 Task: Add an event with the title Casual Webinar: Content Creation and Curation Strategies for Social Media, date '2023/10/11', time 9:15 AM to 11:15 AM, logged in from the account softage.3@softage.netand send the event invitation to softage.10@softage.net and softage.1@softage.net. Set a reminder for the event 30 minutes before
Action: Mouse moved to (105, 113)
Screenshot: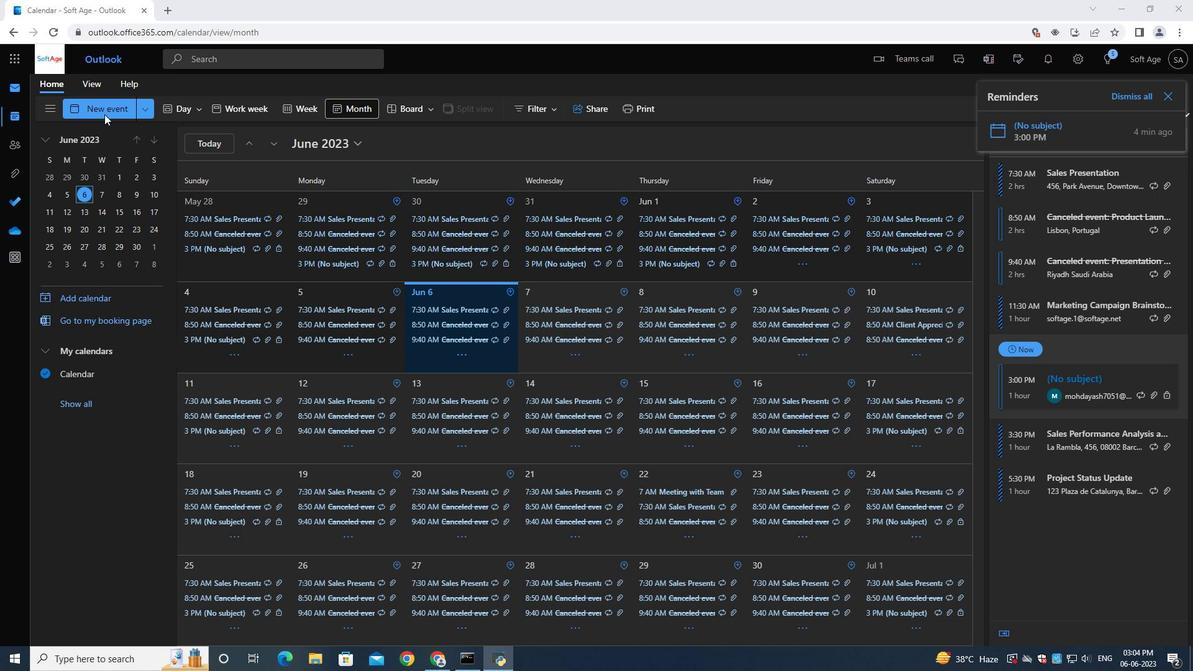 
Action: Mouse pressed left at (105, 113)
Screenshot: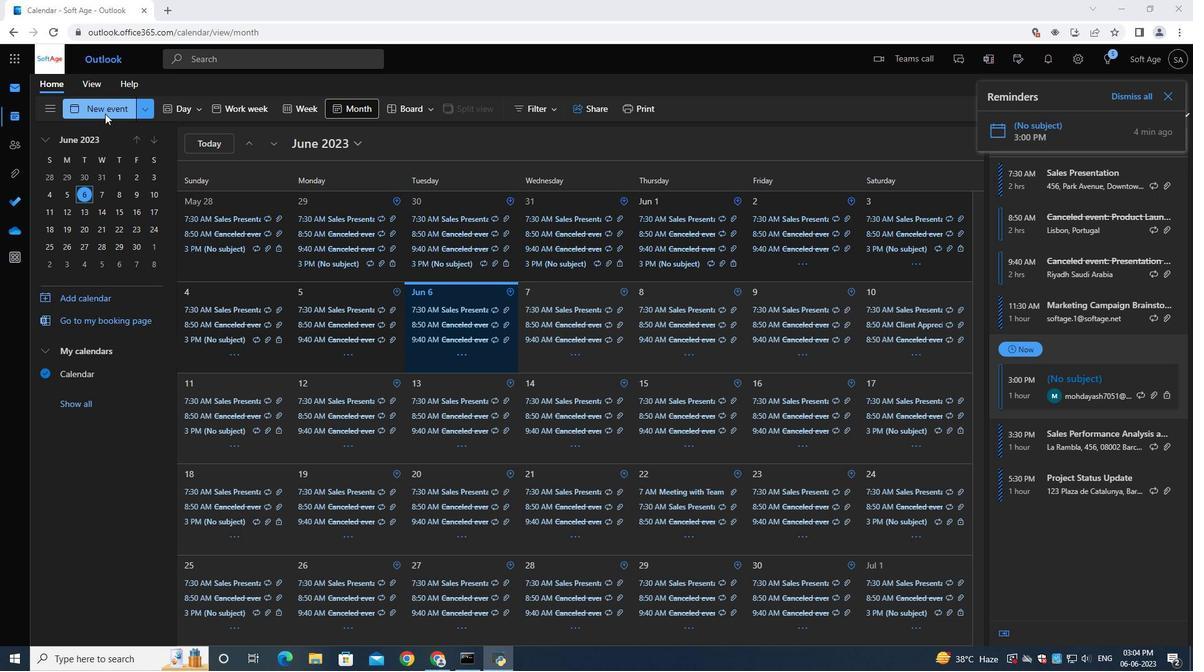 
Action: Mouse moved to (397, 187)
Screenshot: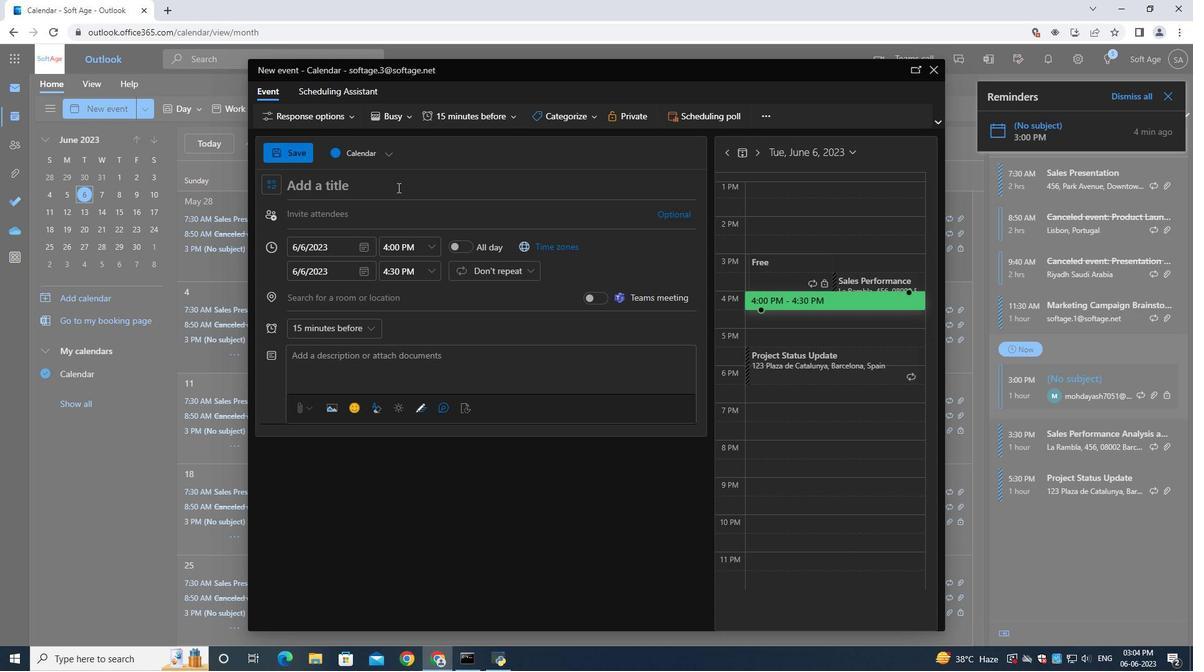 
Action: Mouse pressed left at (397, 187)
Screenshot: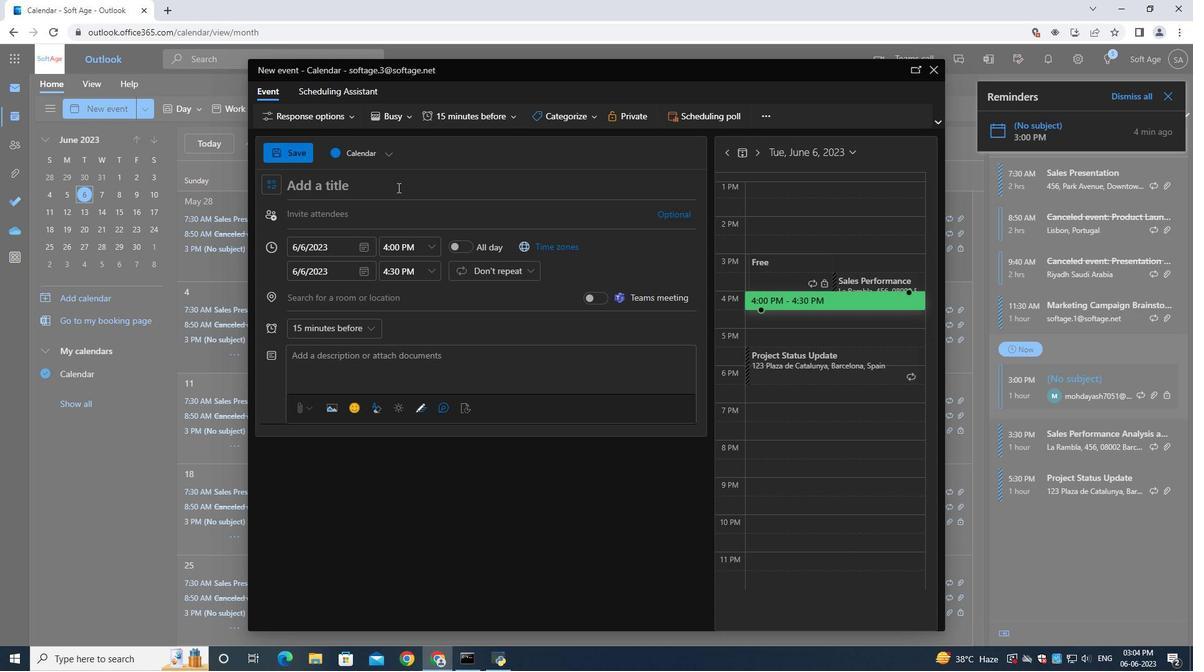
Action: Mouse moved to (397, 188)
Screenshot: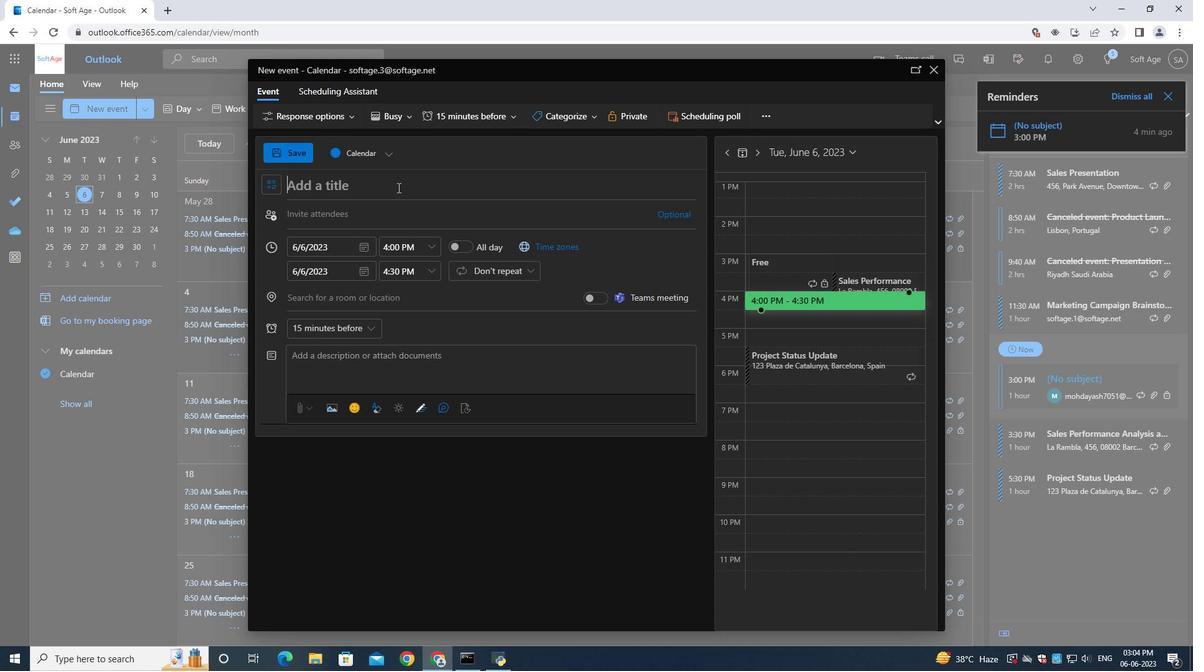
Action: Key pressed <Key.shift>Casual<Key.space><Key.shift>Webinar<Key.shift_r><Key.shift_r><Key.shift_r><Key.shift_r><Key.shift_r><Key.shift_r><Key.shift_r><Key.shift_r><Key.shift_r><Key.shift_r><Key.shift_r><Key.shift_r><Key.shift_r><Key.shift_r><Key.shift_r><Key.shift_r>:<Key.space><Key.shift>Content<Key.space><Key.shift>Creation<Key.space>and<Key.space><Key.shift><Key.shift><Key.shift><Key.shift><Key.shift><Key.shift>Curation<Key.space><Key.shift>Strategies<Key.space>for<Key.space><Key.shift>Social<Key.space><Key.shift>Mea<Key.backspace>dia
Screenshot: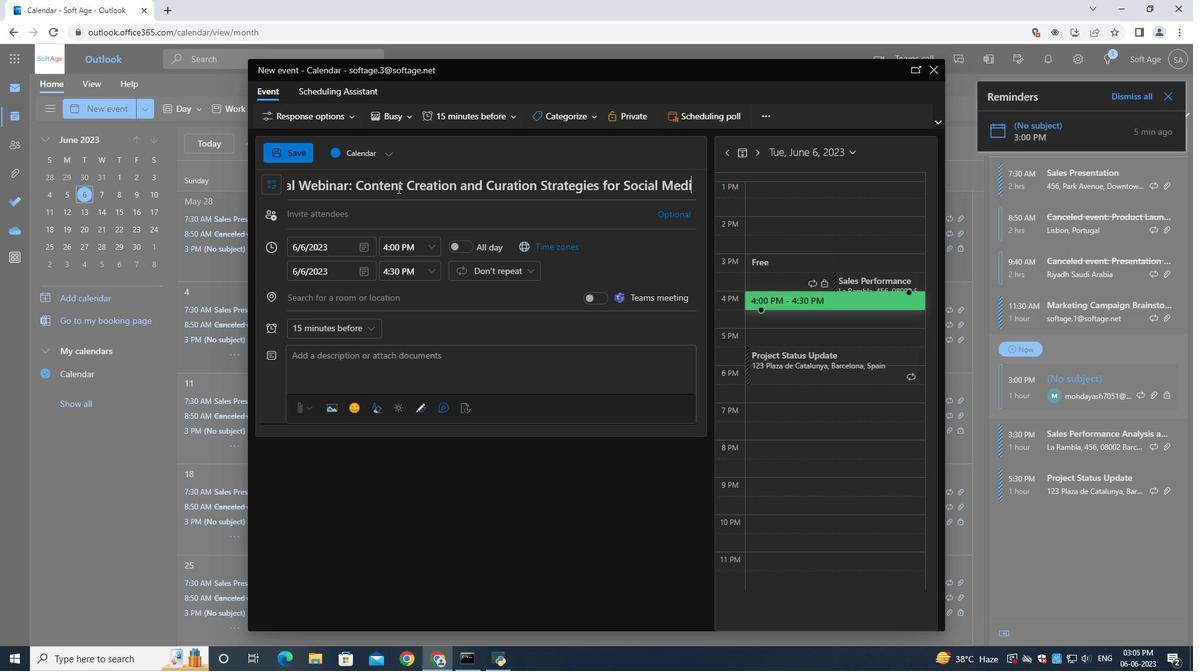 
Action: Mouse moved to (358, 247)
Screenshot: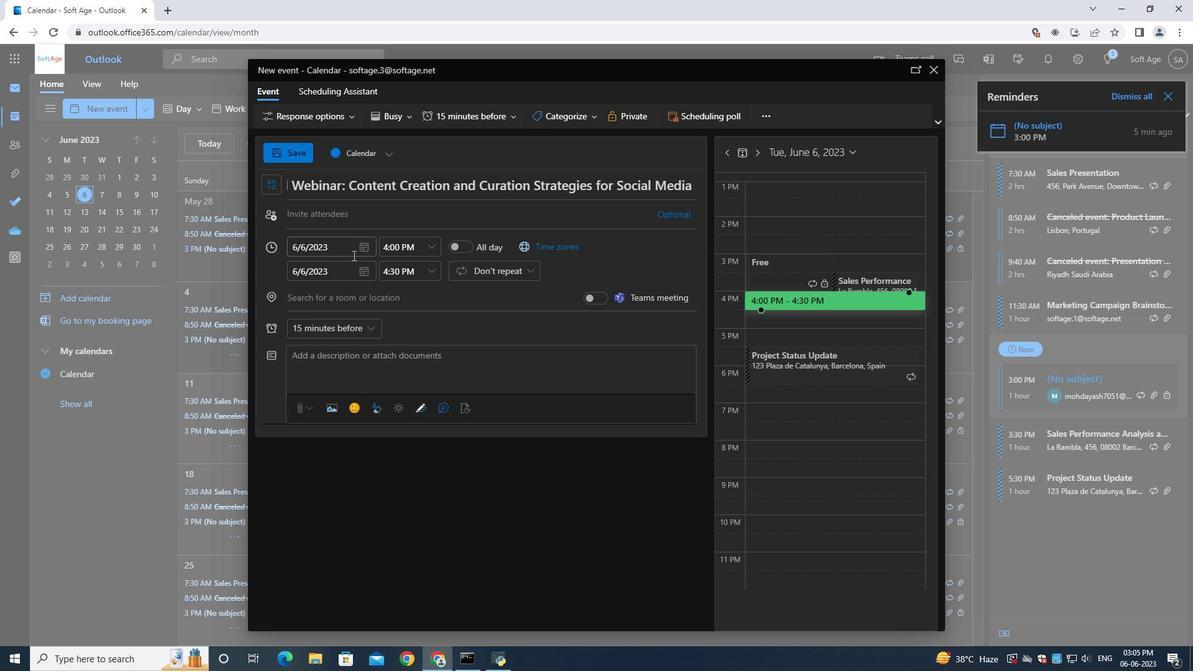 
Action: Mouse pressed left at (358, 247)
Screenshot: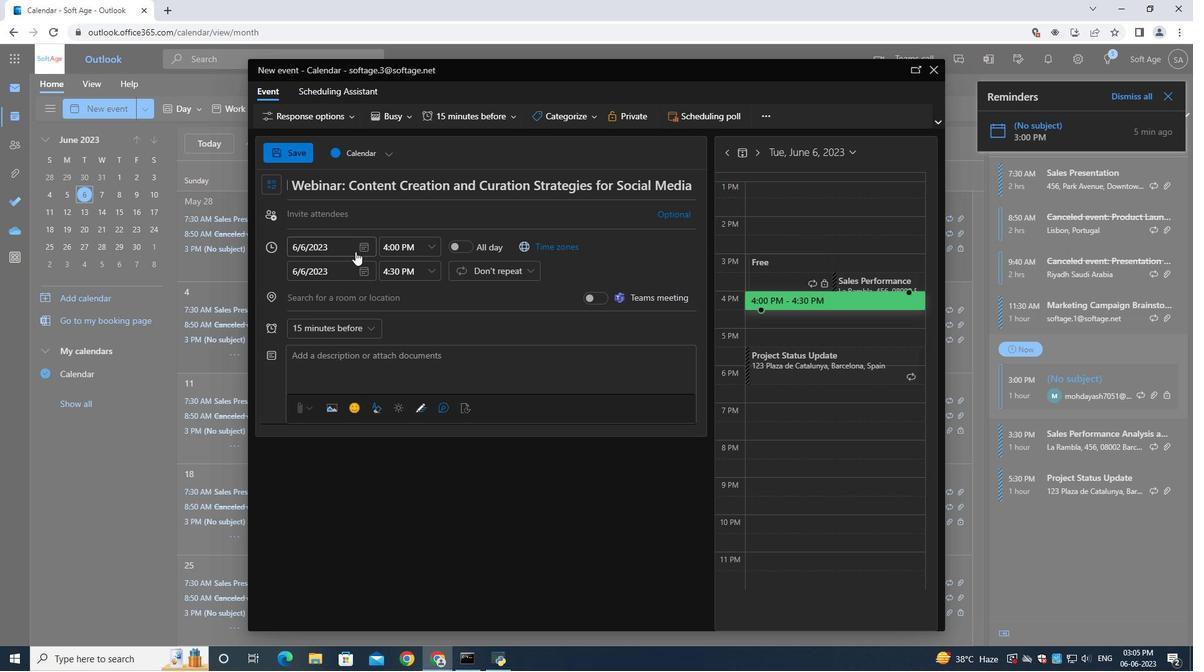
Action: Mouse moved to (405, 278)
Screenshot: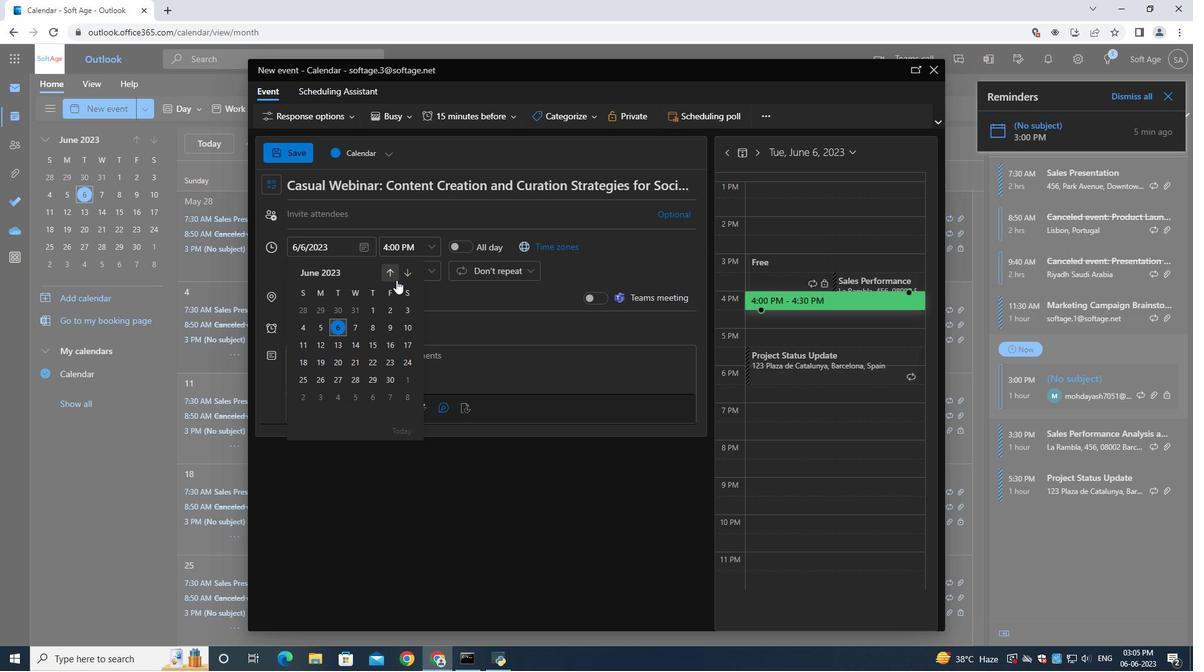 
Action: Mouse pressed left at (405, 278)
Screenshot: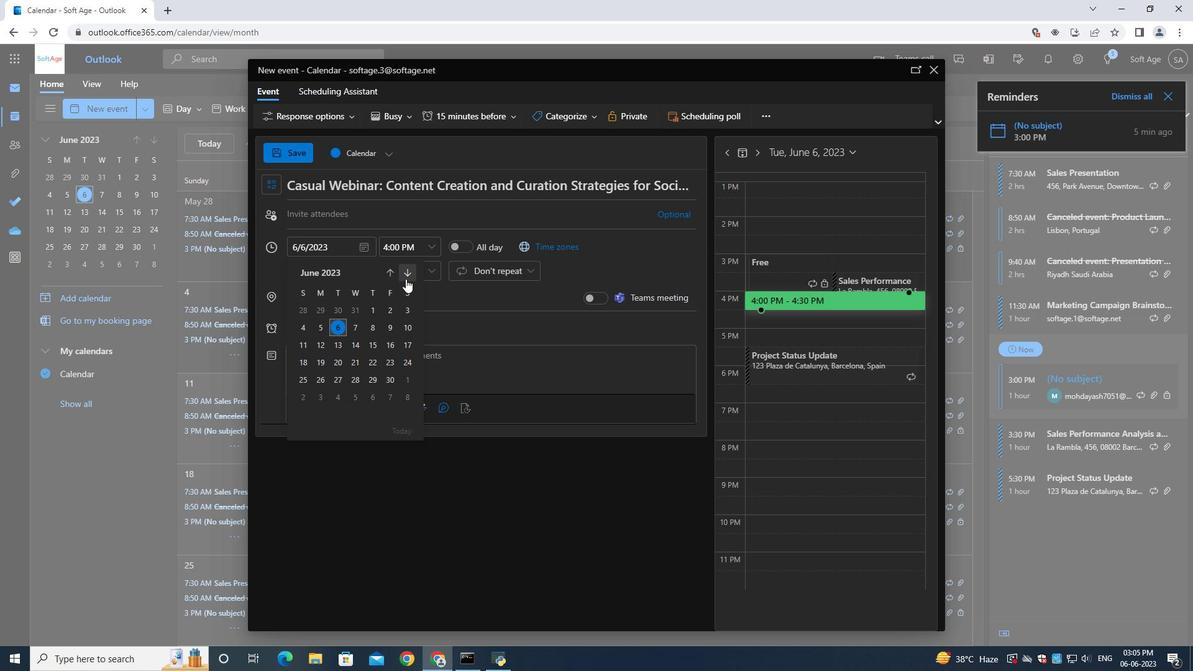
Action: Mouse pressed left at (405, 278)
Screenshot: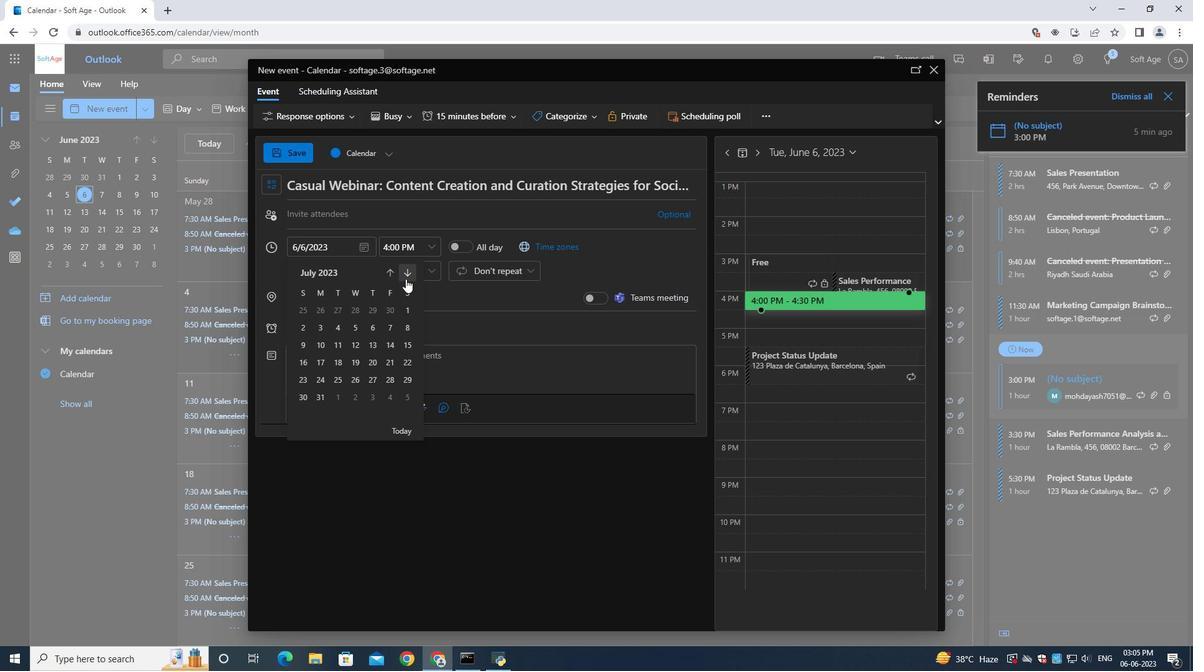 
Action: Mouse moved to (405, 278)
Screenshot: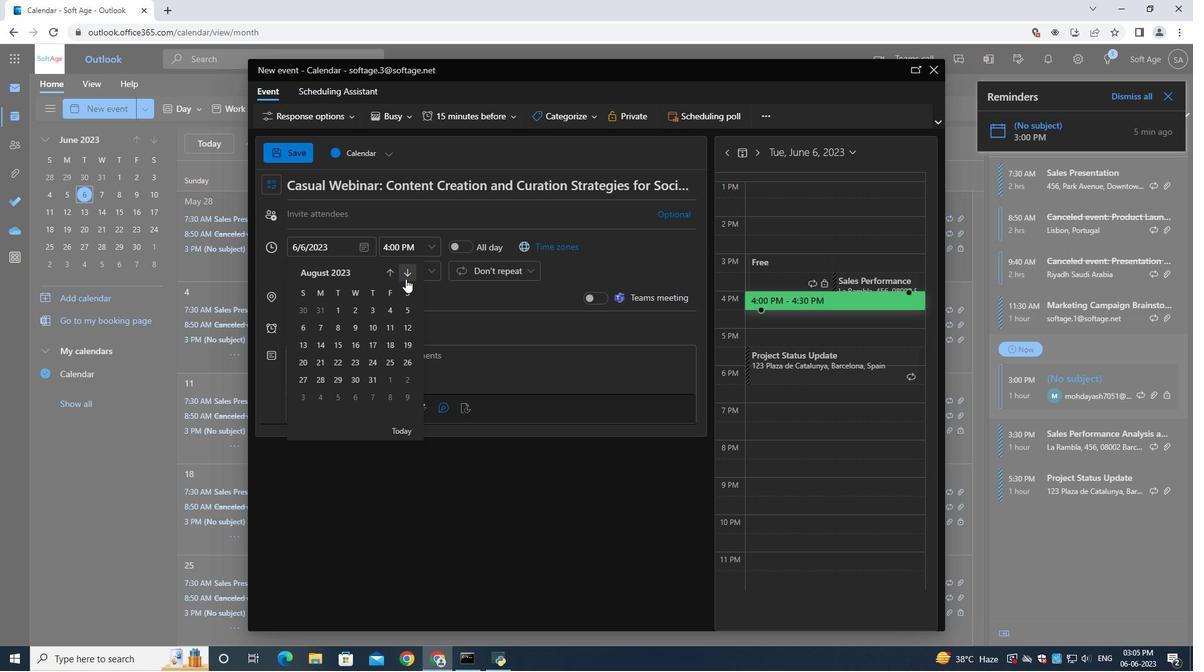 
Action: Mouse pressed left at (405, 278)
Screenshot: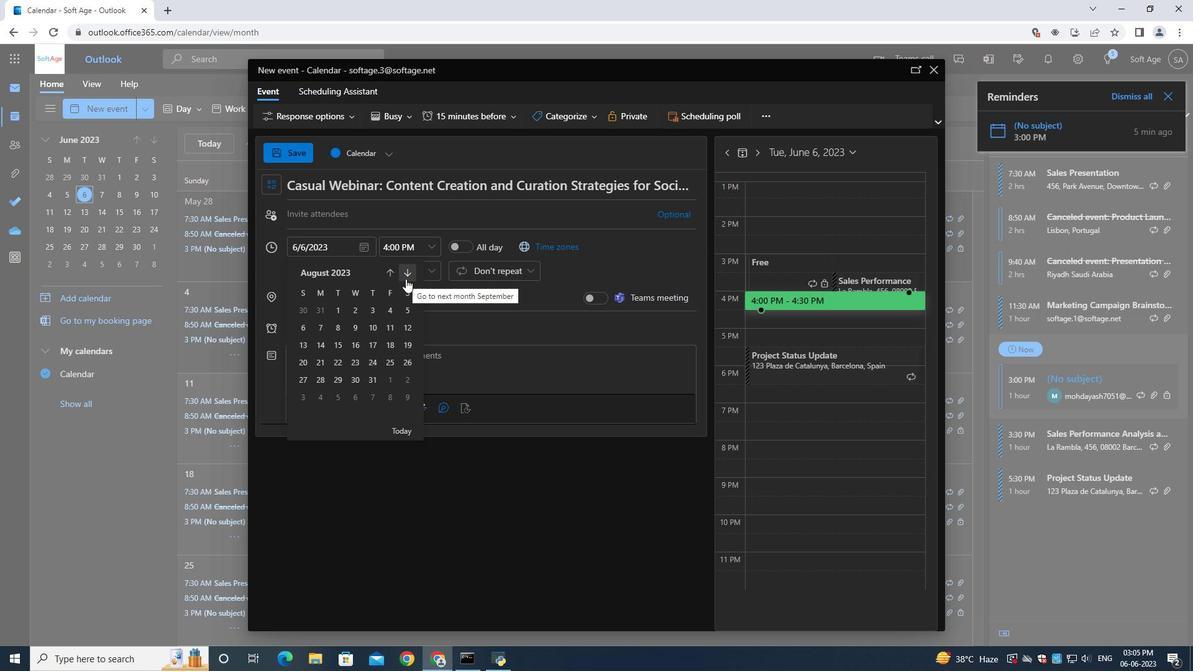 
Action: Mouse pressed left at (405, 278)
Screenshot: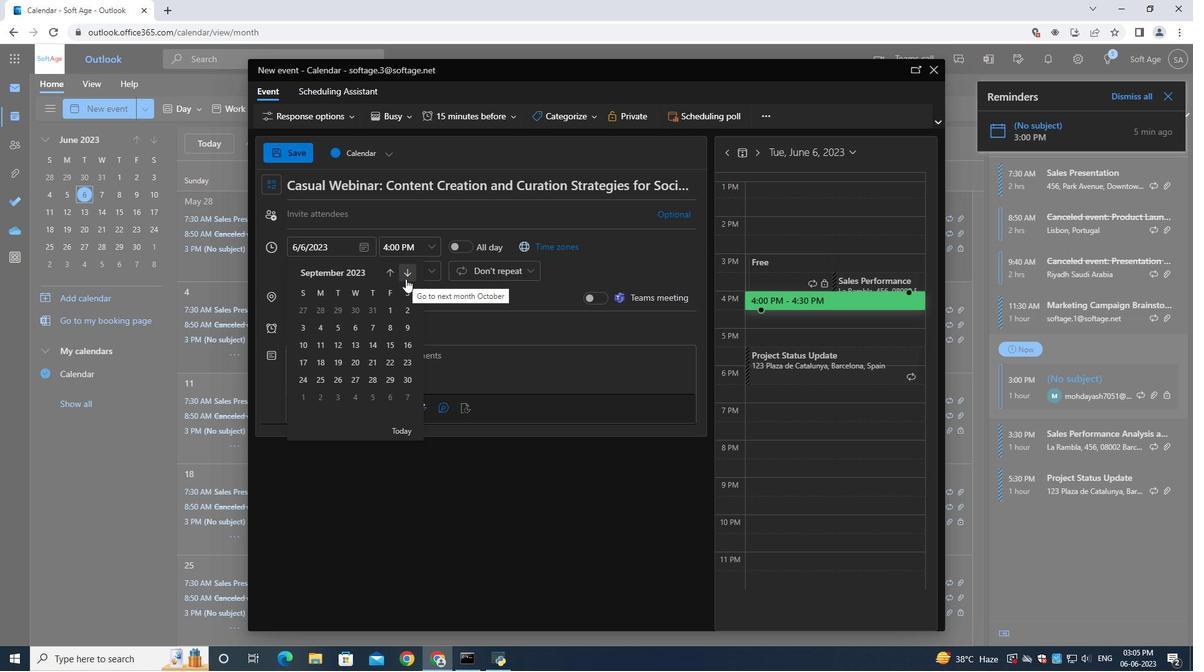 
Action: Mouse moved to (354, 327)
Screenshot: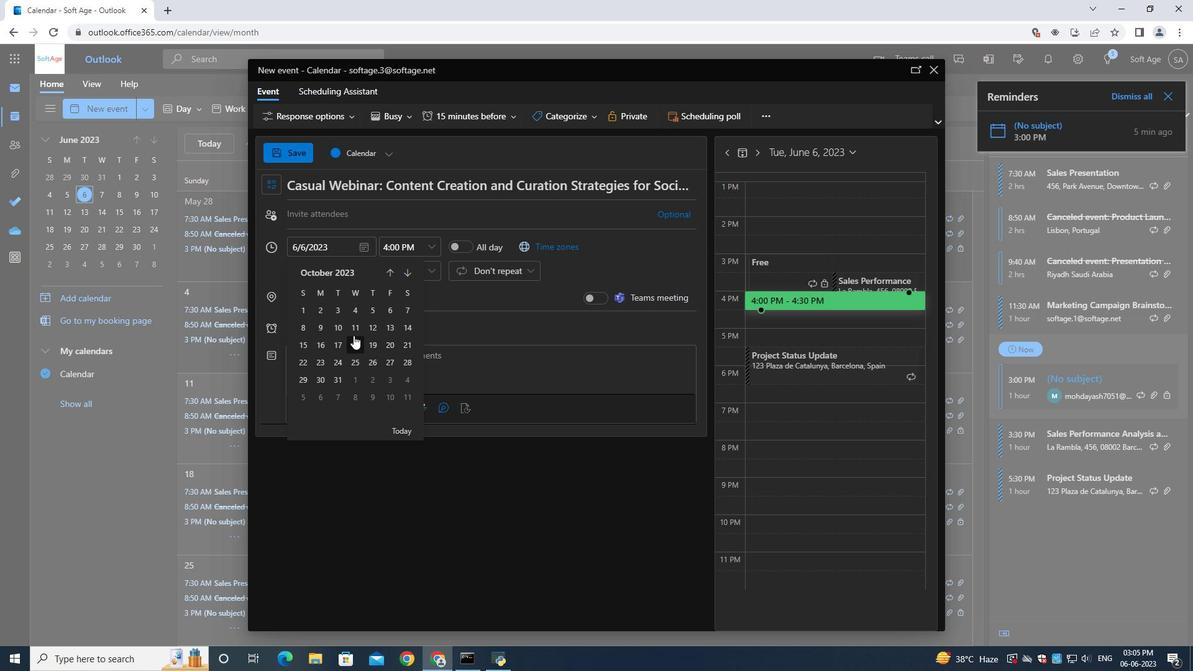 
Action: Mouse pressed left at (354, 327)
Screenshot: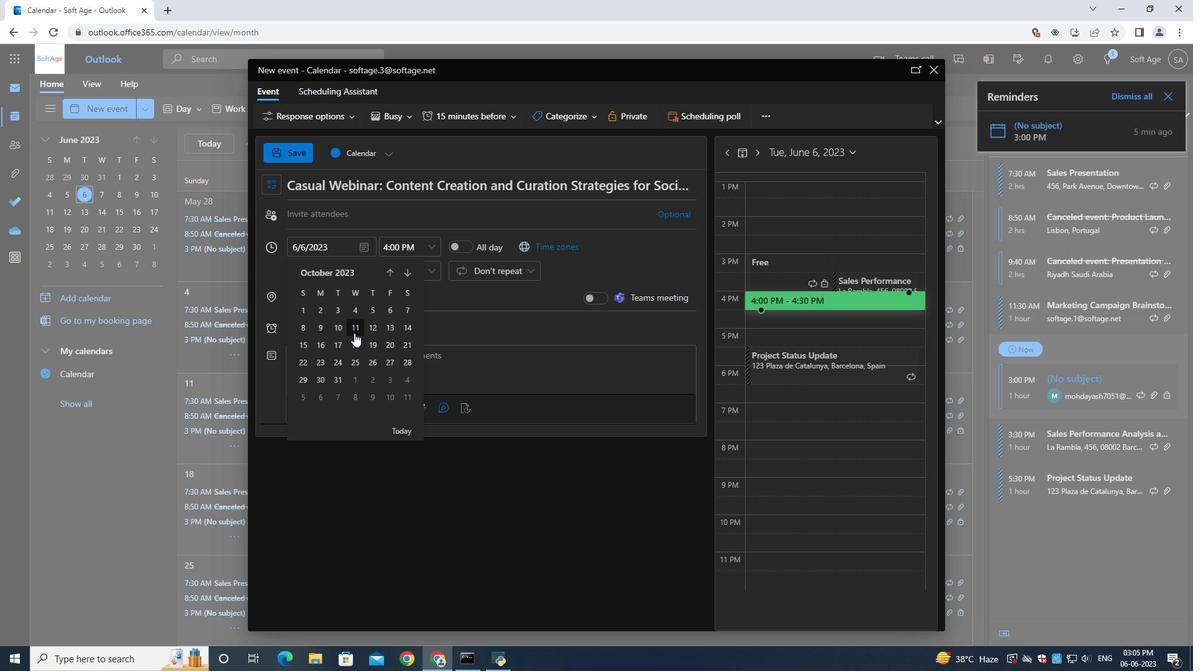 
Action: Mouse moved to (399, 251)
Screenshot: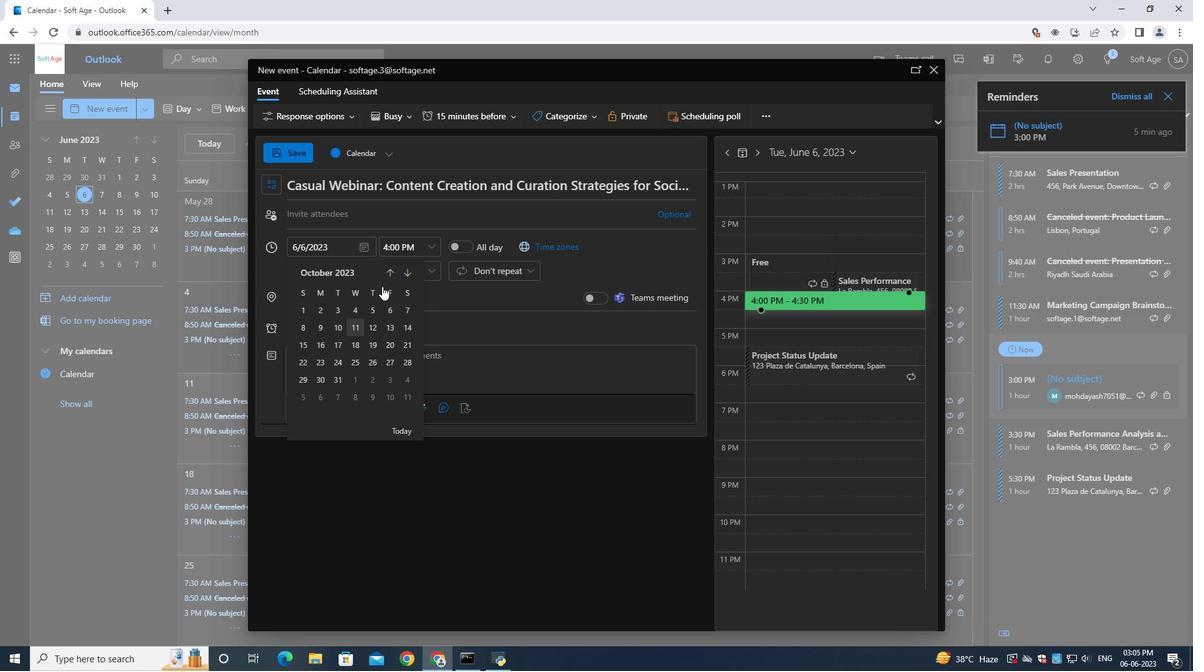 
Action: Mouse pressed left at (399, 251)
Screenshot: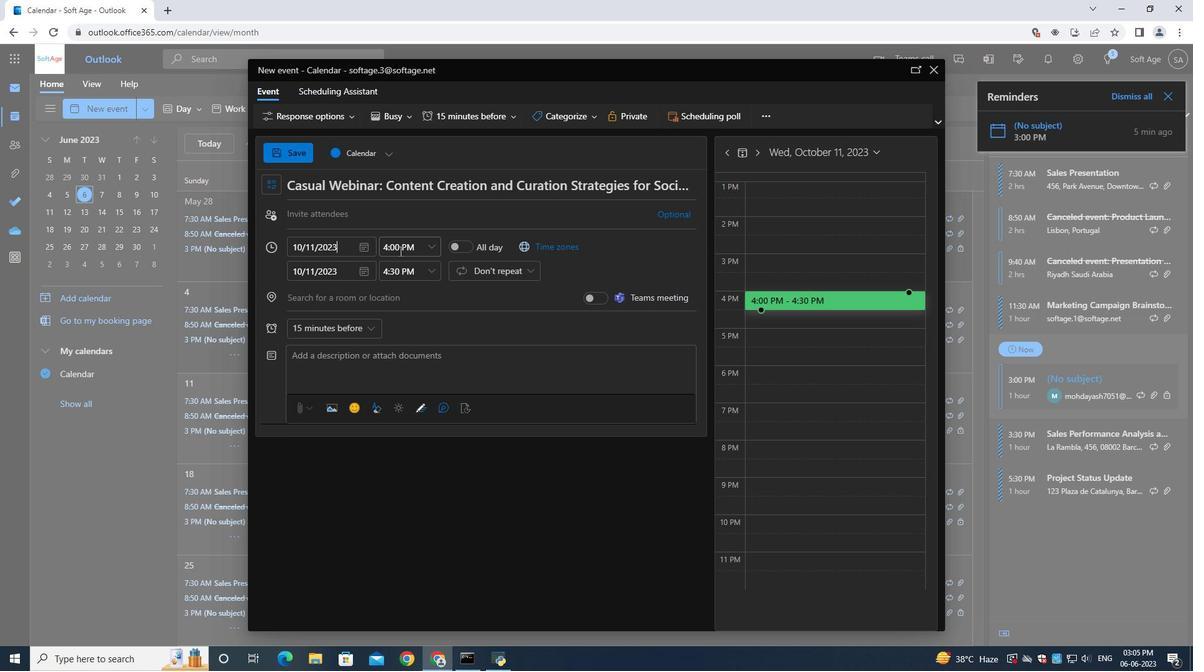 
Action: Key pressed 9<Key.shift_r>:15<Key.shift>AM
Screenshot: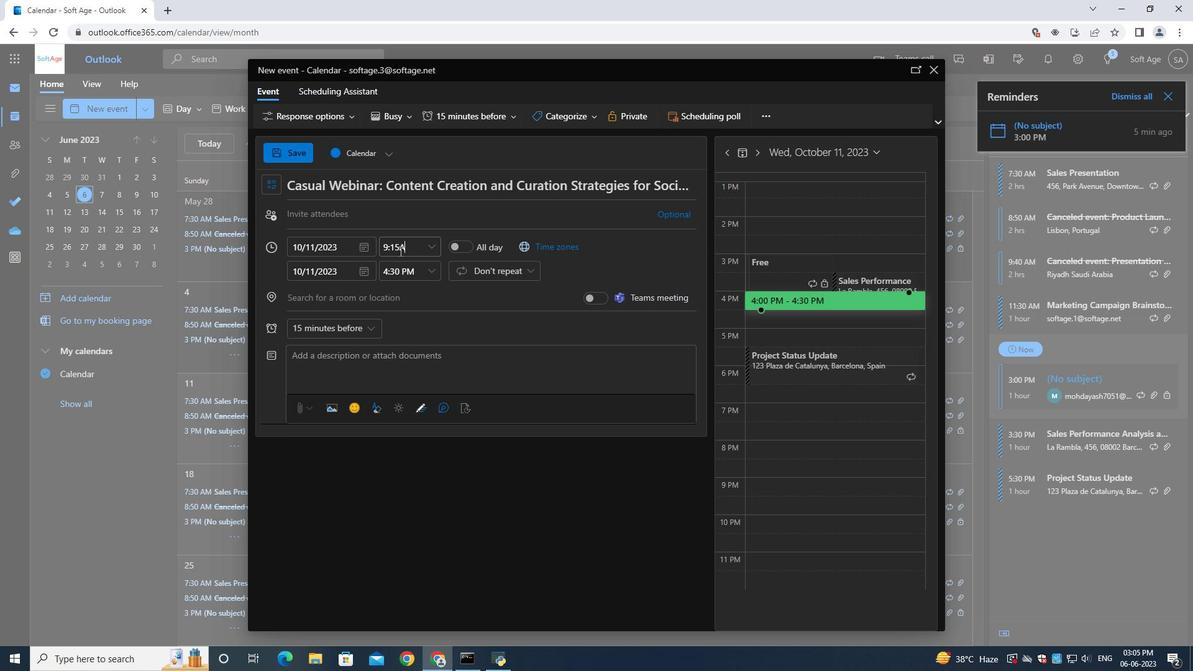 
Action: Mouse moved to (395, 269)
Screenshot: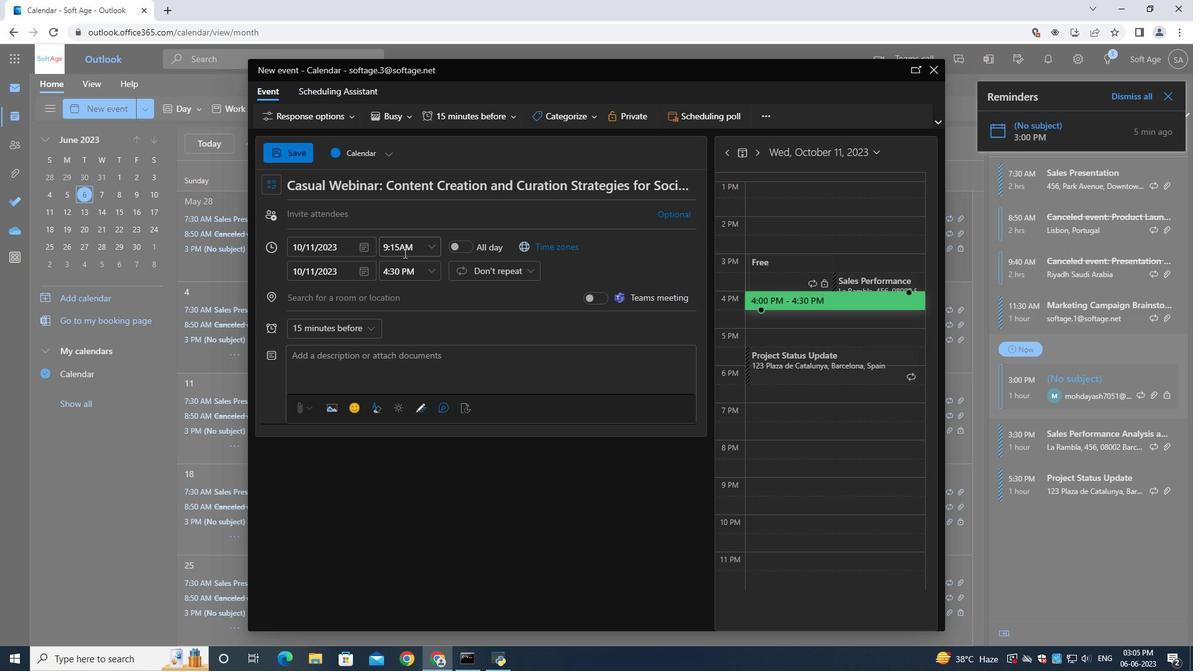 
Action: Mouse pressed left at (395, 269)
Screenshot: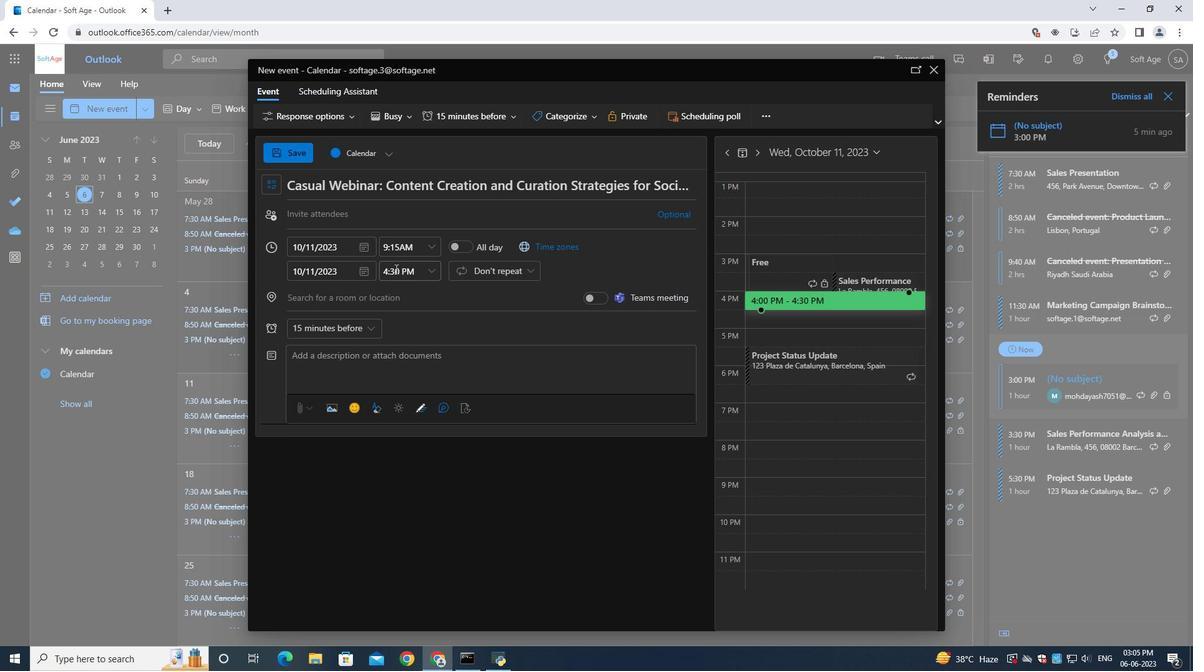 
Action: Mouse moved to (396, 269)
Screenshot: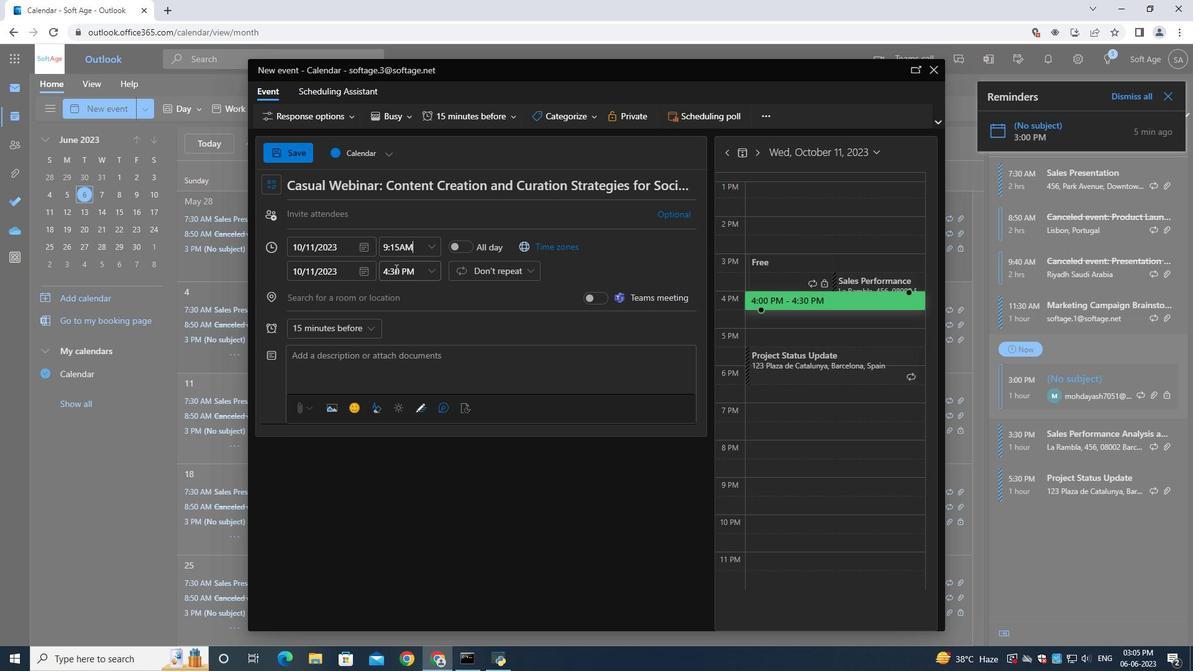 
Action: Key pressed 11<Key.shift_r>:15<Key.shift>AM
Screenshot: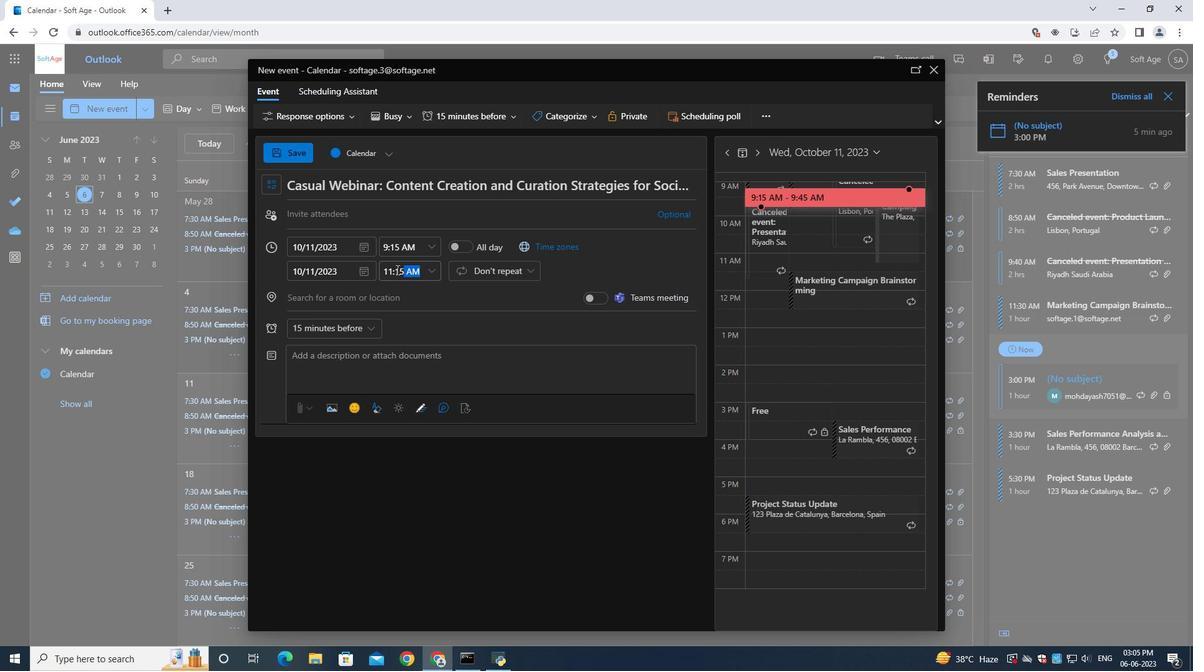 
Action: Mouse moved to (331, 213)
Screenshot: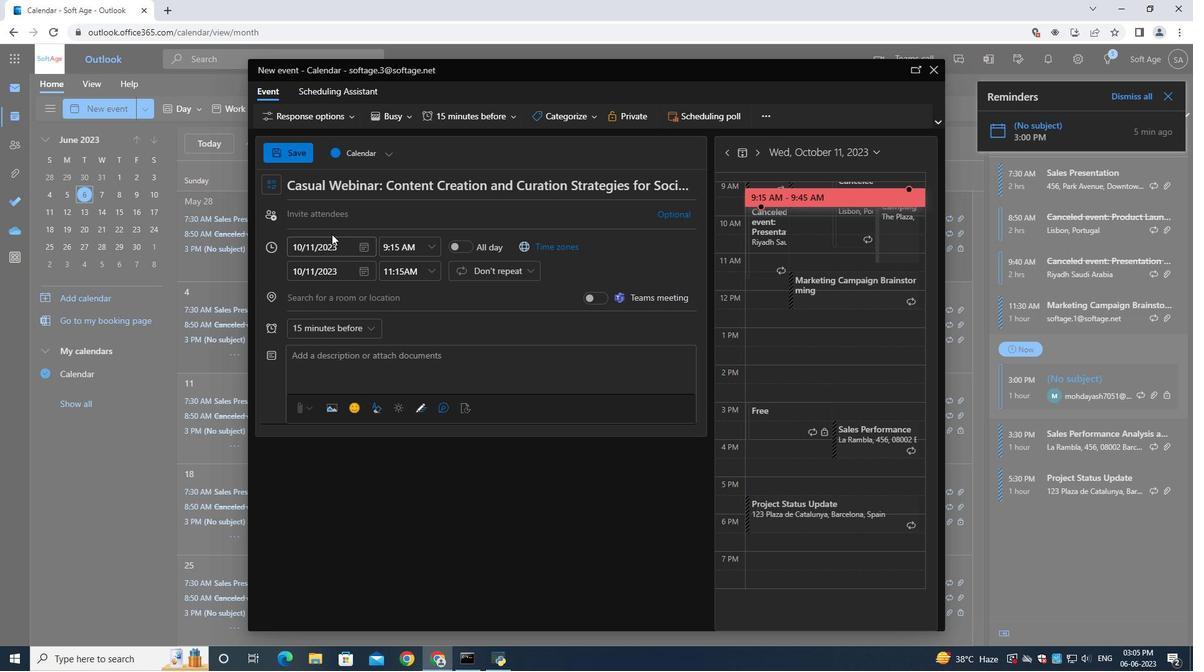 
Action: Mouse pressed left at (331, 213)
Screenshot: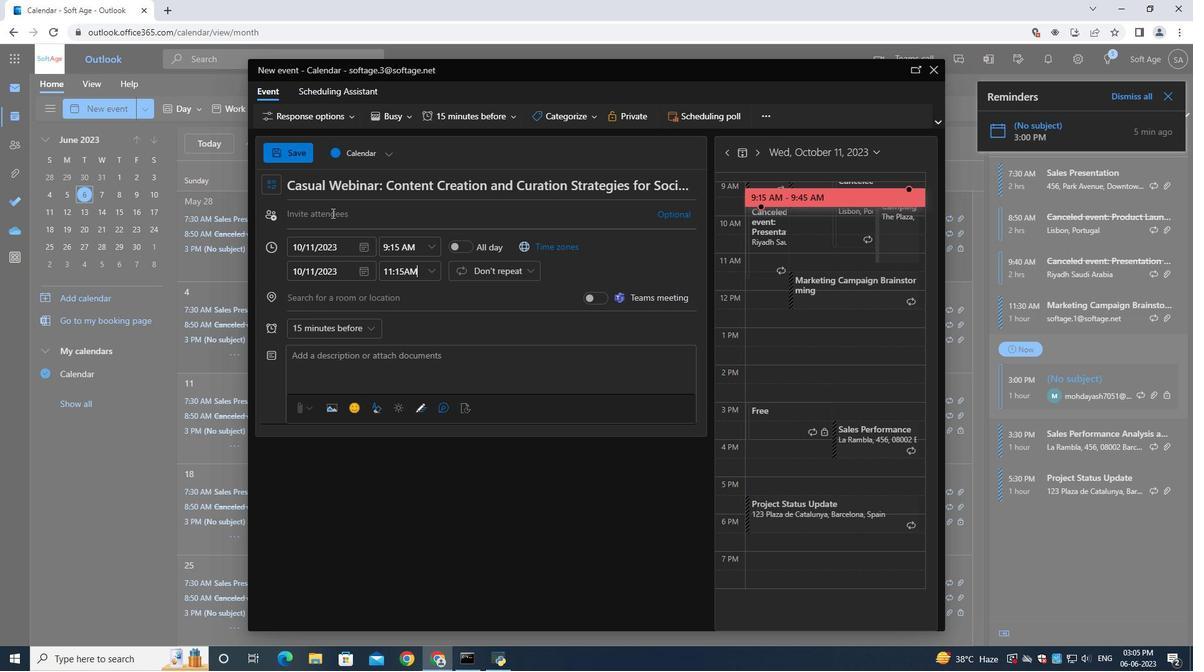 
Action: Mouse moved to (334, 215)
Screenshot: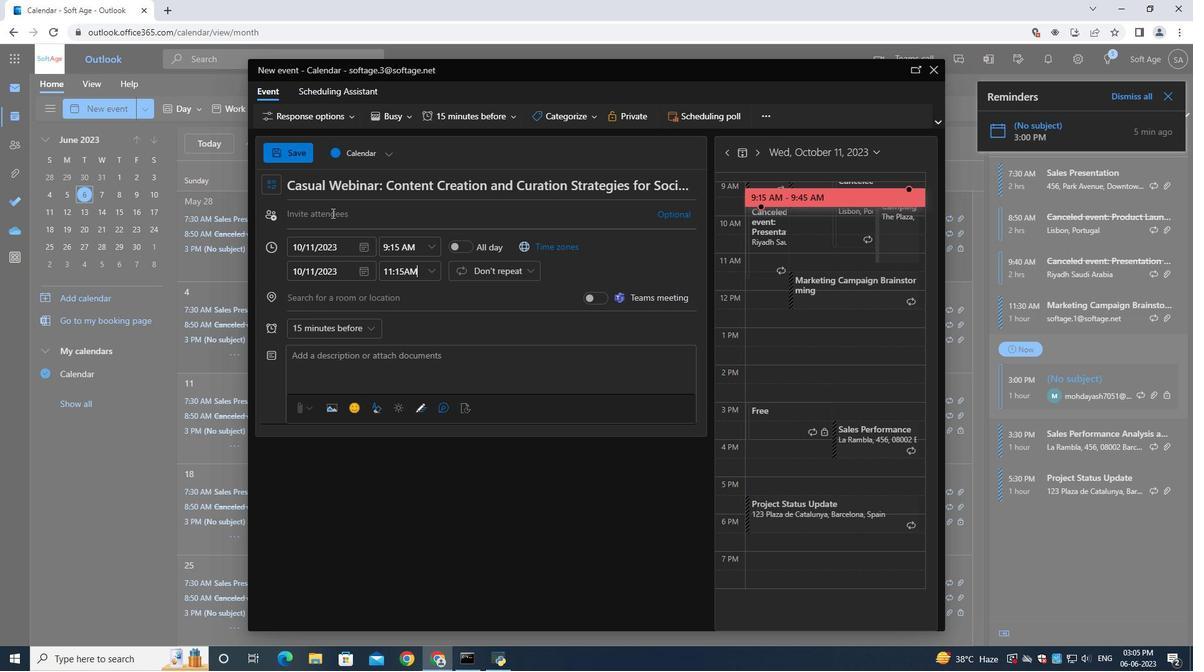 
Action: Key pressed softage.10<Key.shift>@softage.net
Screenshot: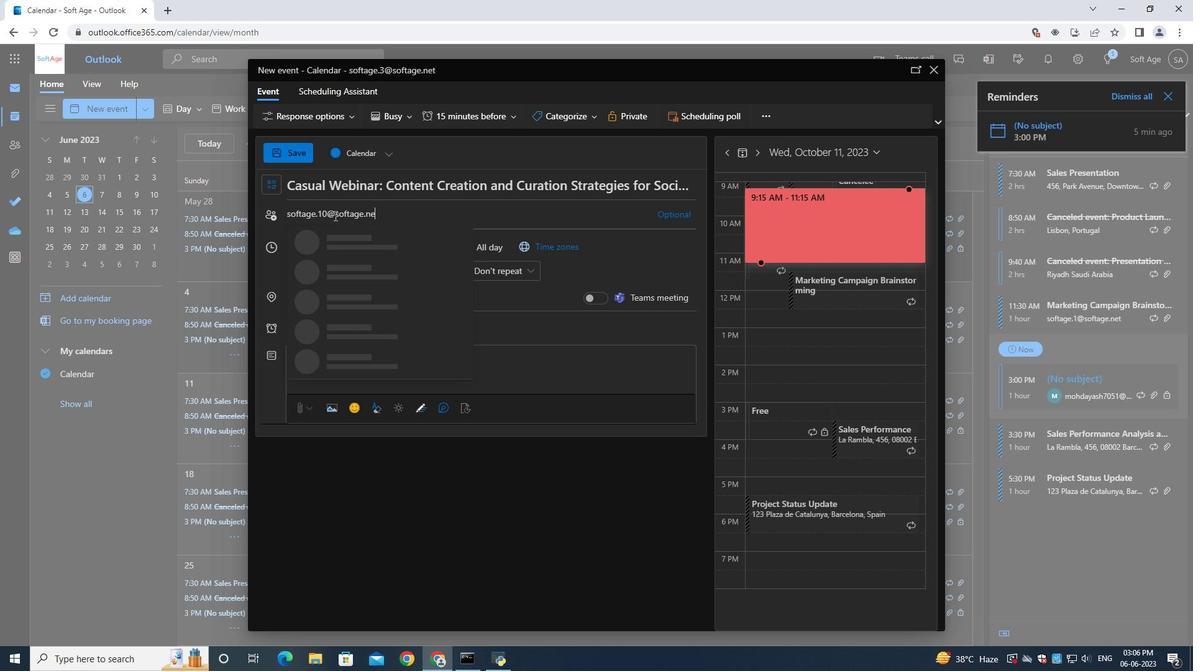 
Action: Mouse moved to (352, 249)
Screenshot: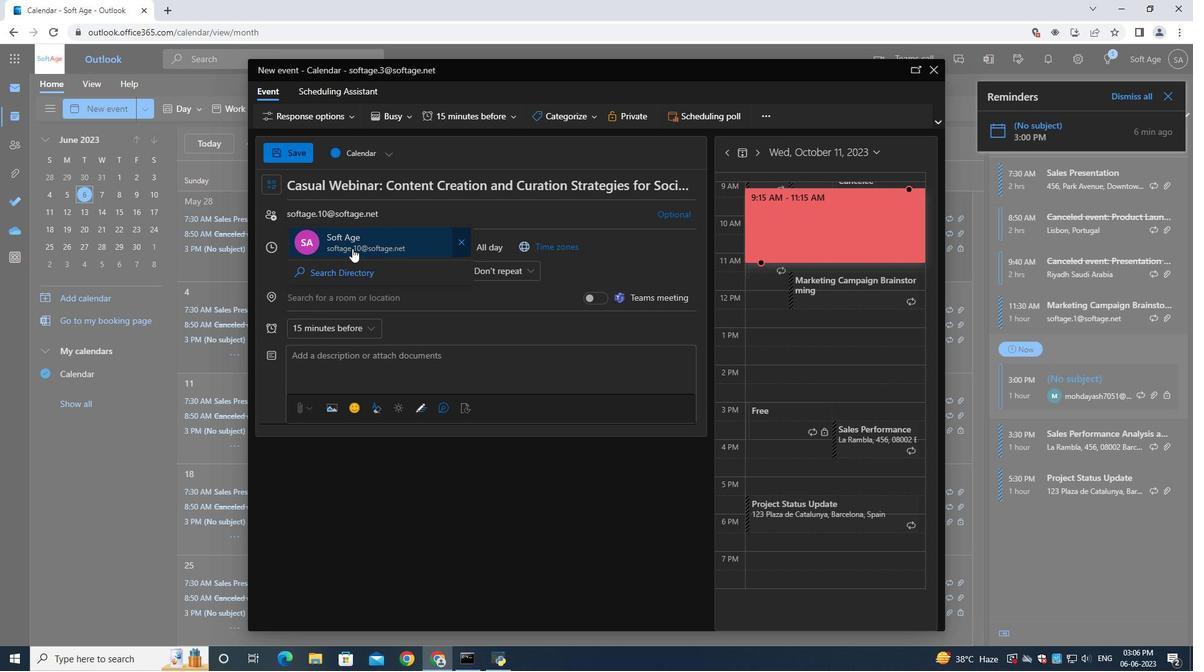 
Action: Mouse pressed left at (352, 249)
Screenshot: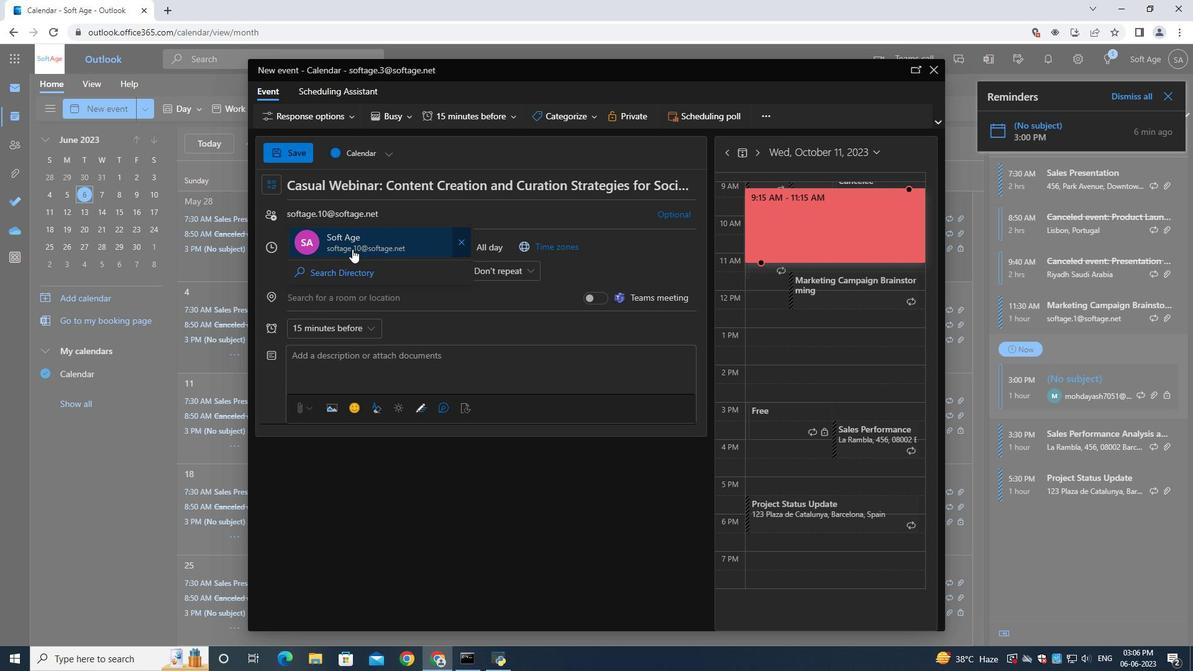 
Action: Mouse moved to (351, 249)
Screenshot: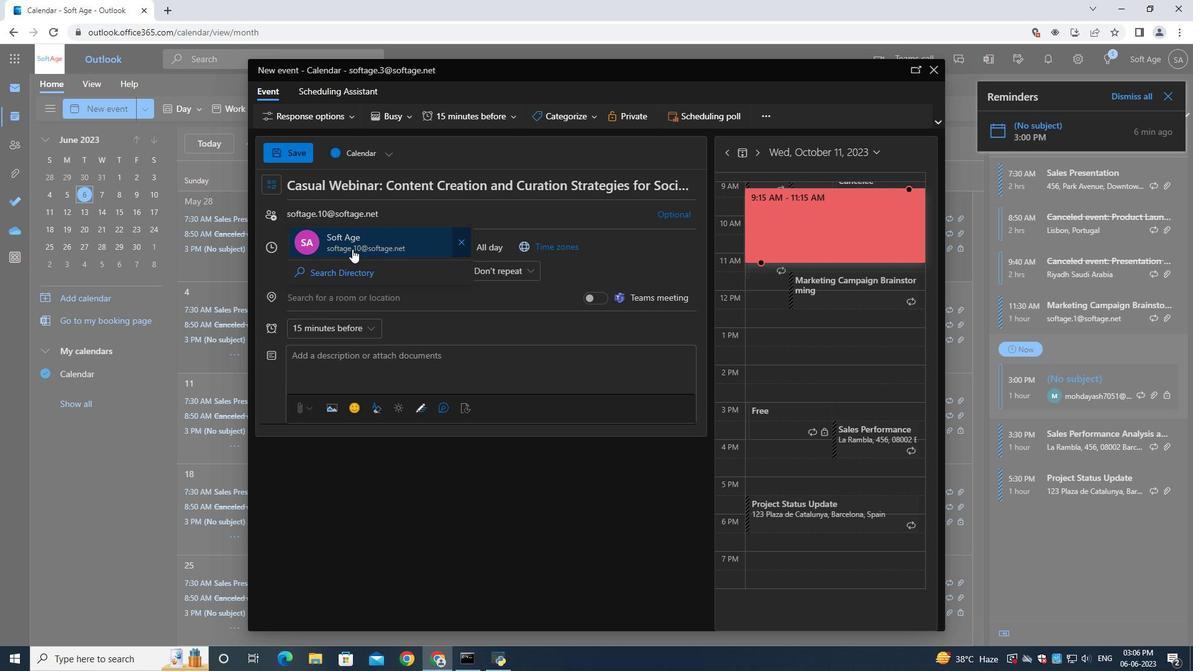 
Action: Key pressed softage.1<Key.shift>@softage.net
Screenshot: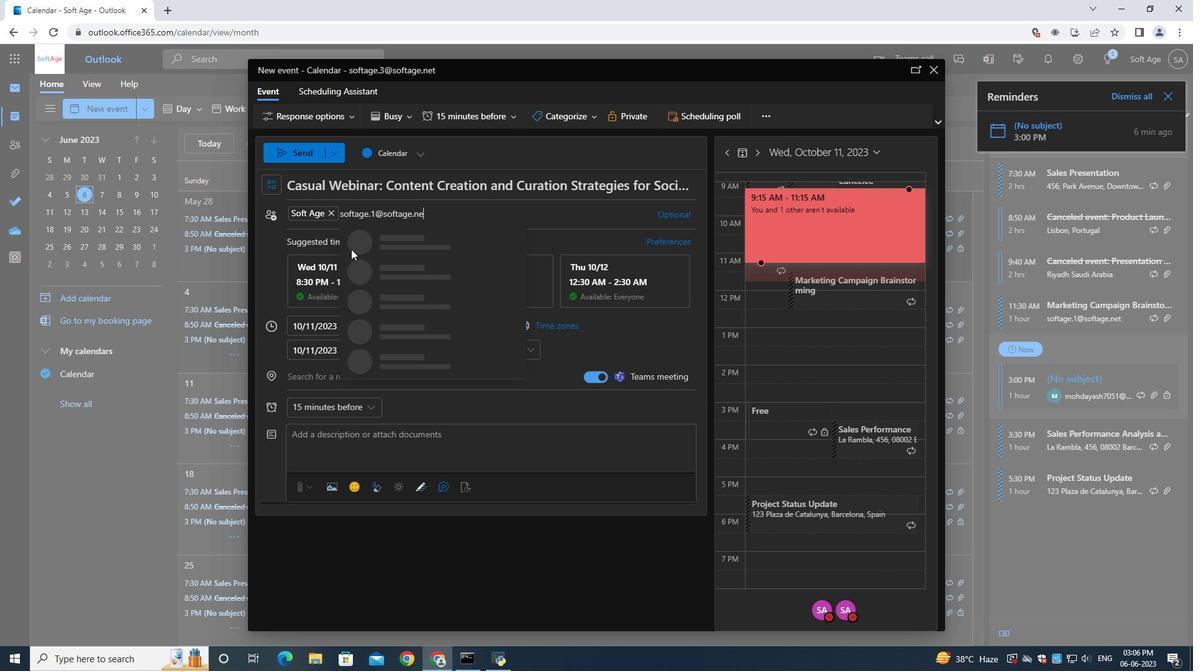 
Action: Mouse moved to (381, 244)
Screenshot: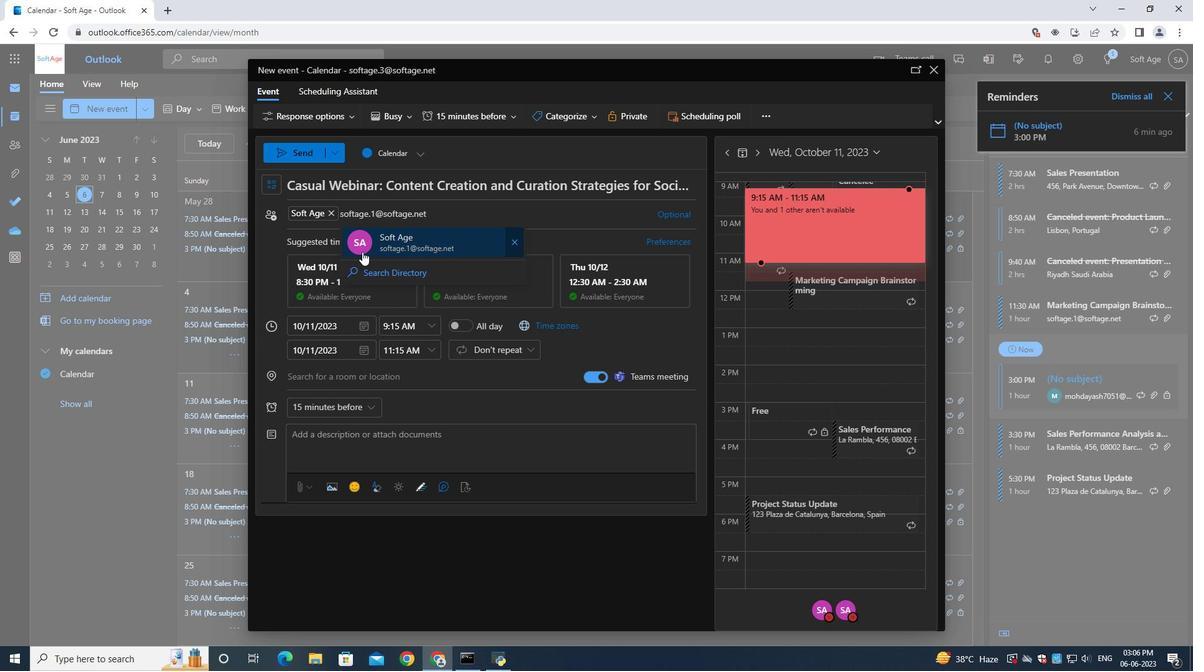 
Action: Mouse pressed left at (381, 244)
Screenshot: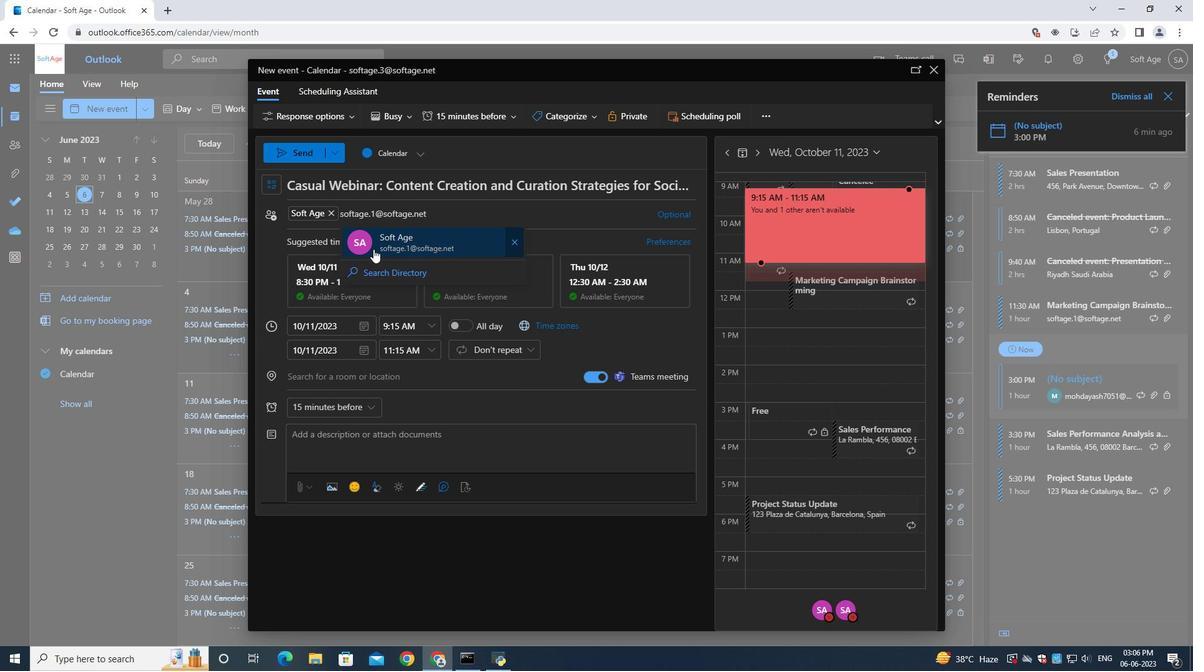 
Action: Mouse moved to (311, 406)
Screenshot: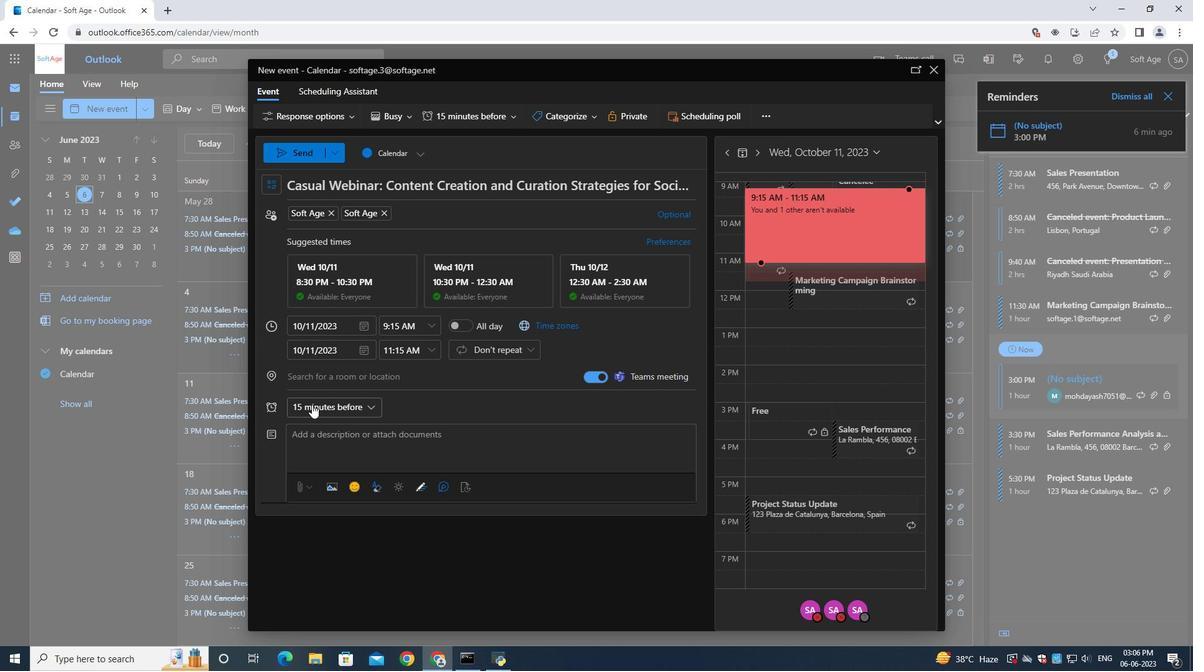 
Action: Mouse pressed left at (311, 406)
Screenshot: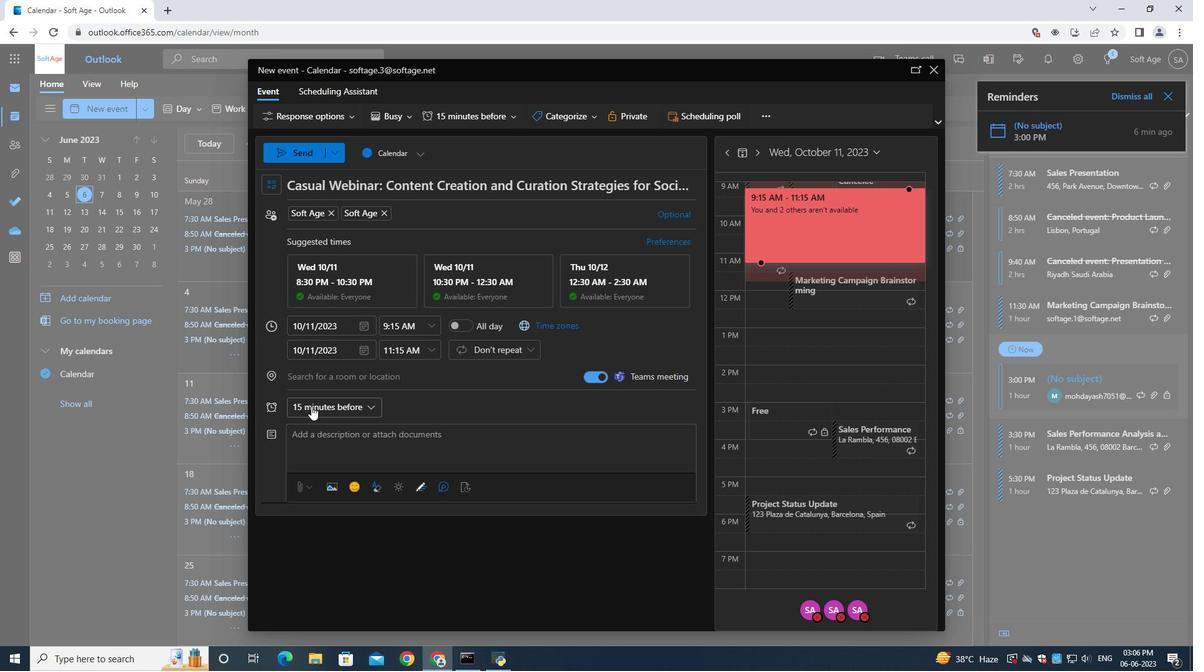 
Action: Mouse moved to (328, 260)
Screenshot: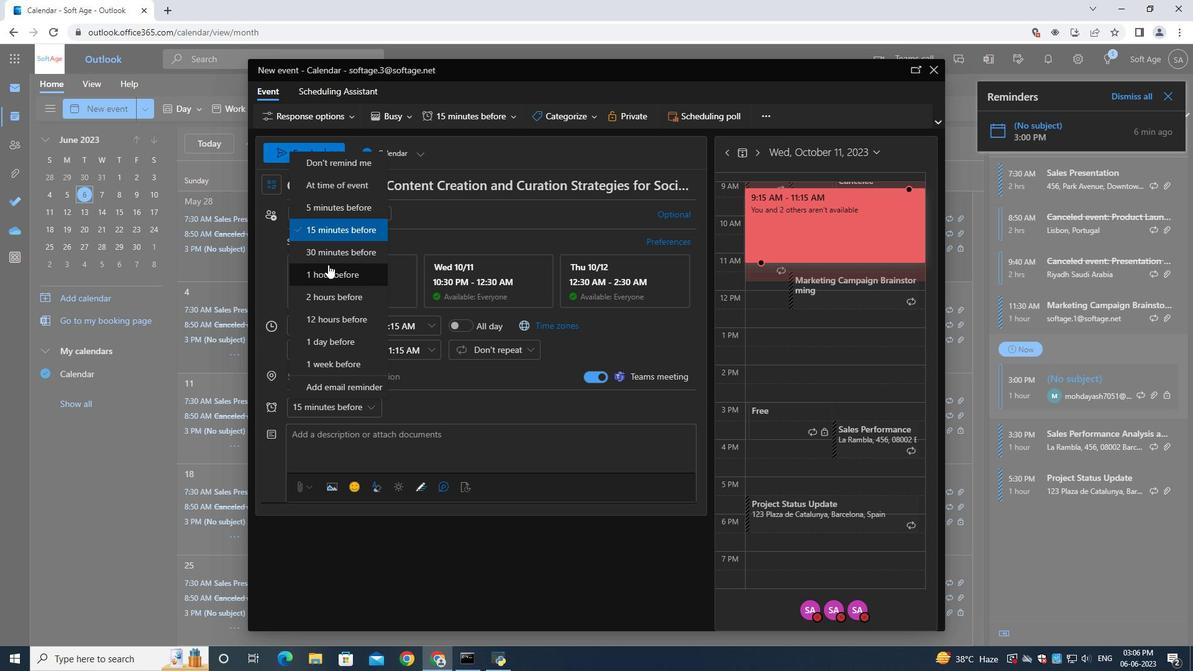 
Action: Mouse pressed left at (328, 260)
Screenshot: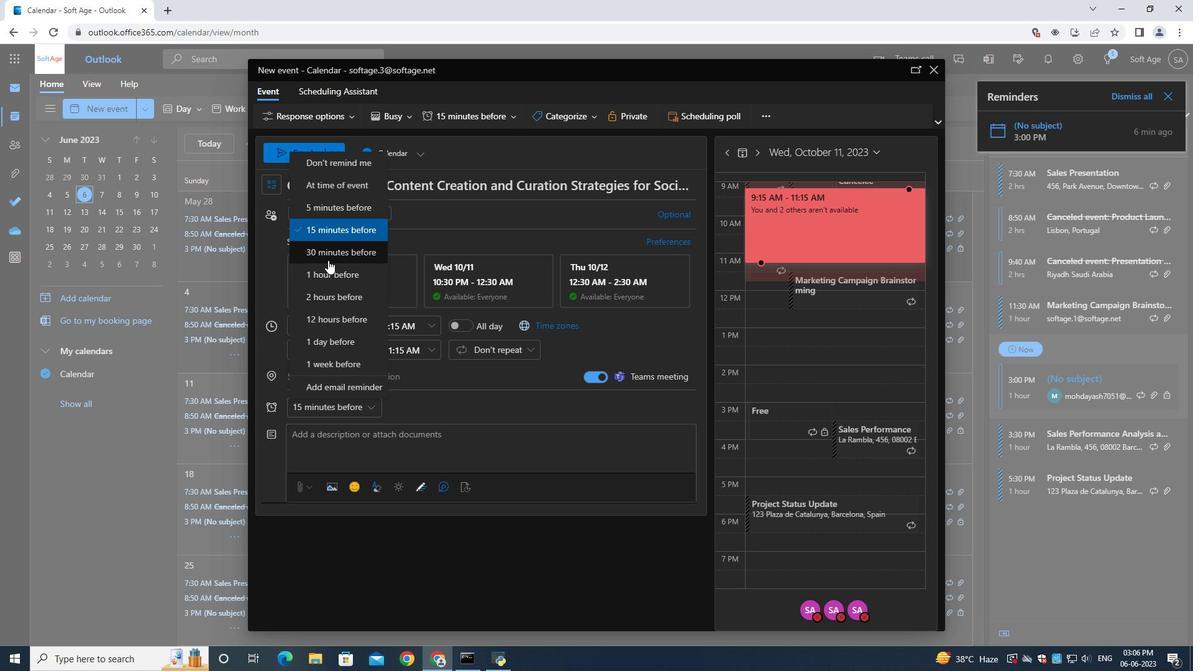 
Action: Mouse moved to (305, 149)
Screenshot: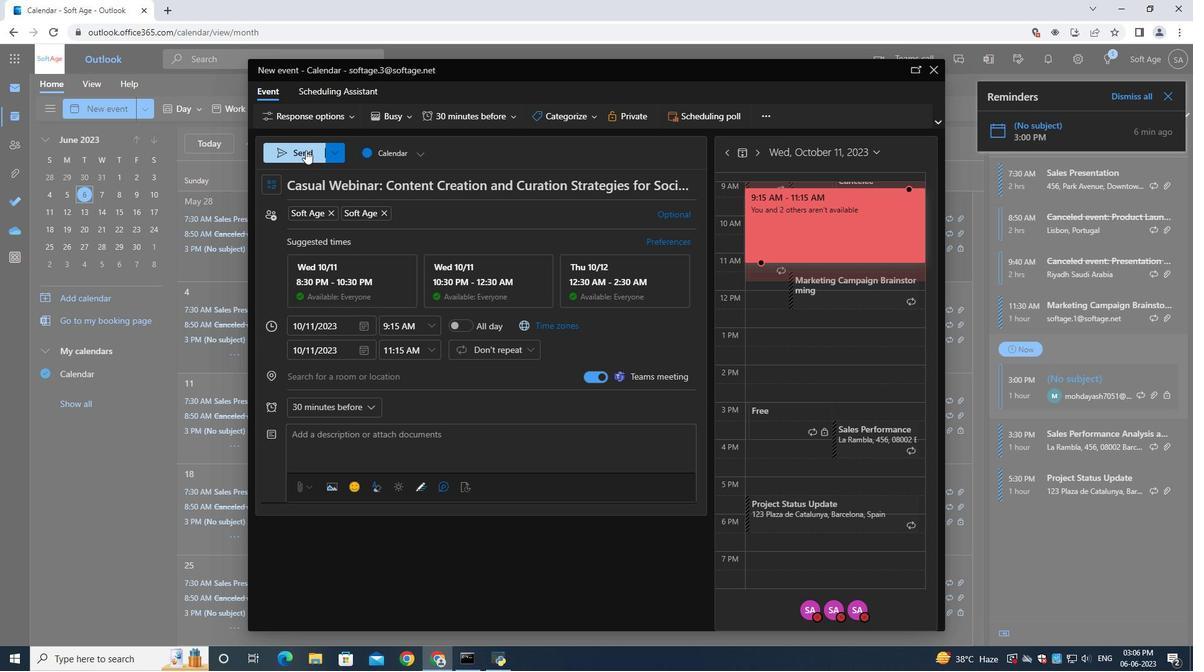 
Action: Mouse pressed left at (305, 149)
Screenshot: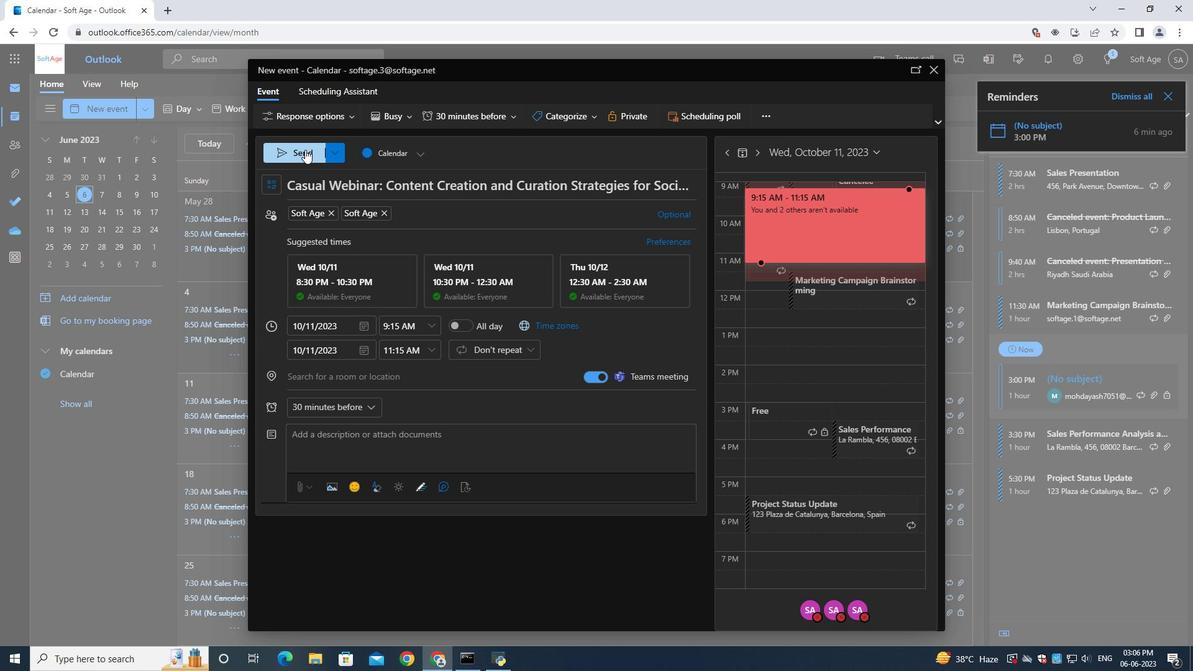 
Action: Mouse moved to (305, 149)
Screenshot: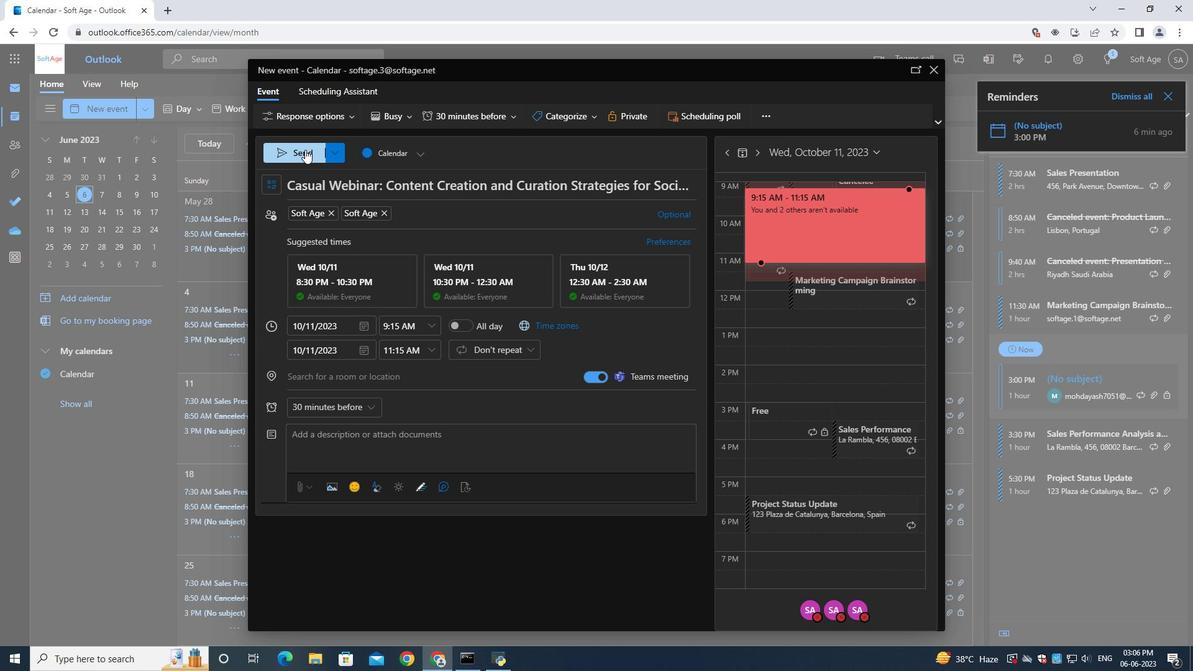 
